 Task: Create a due date automation trigger when advanced on, on the wednesday of the week a card is due add fields with custom field "Resume" set to a date more than 1 days from now at 11:00 AM.
Action: Mouse moved to (1144, 87)
Screenshot: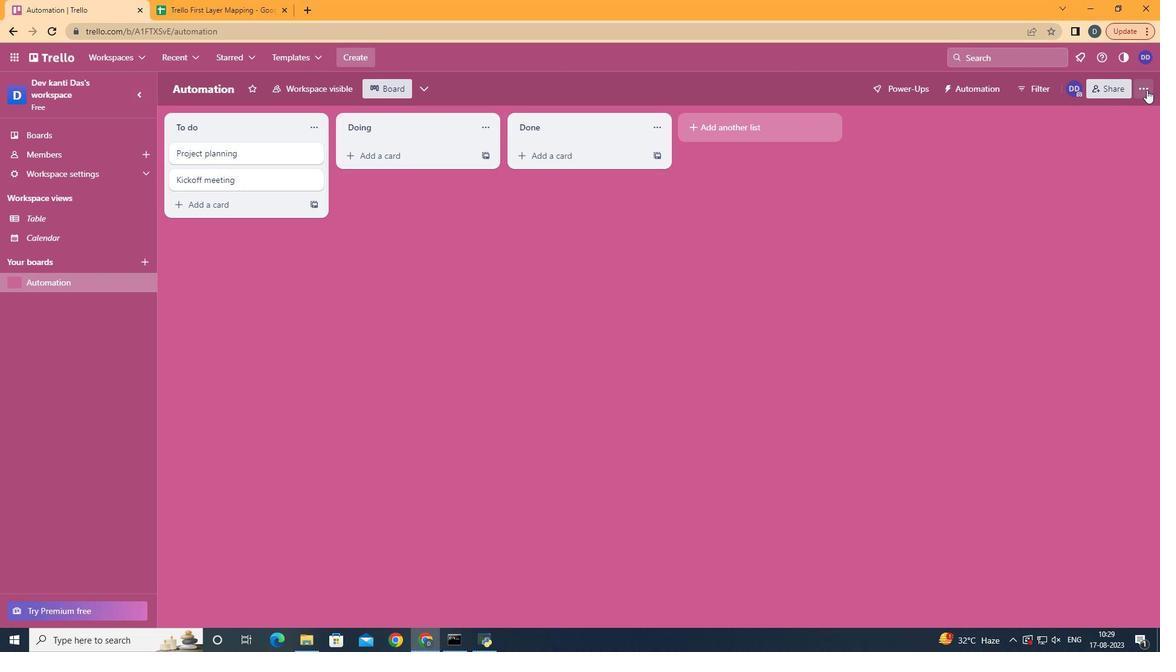 
Action: Mouse pressed left at (1144, 87)
Screenshot: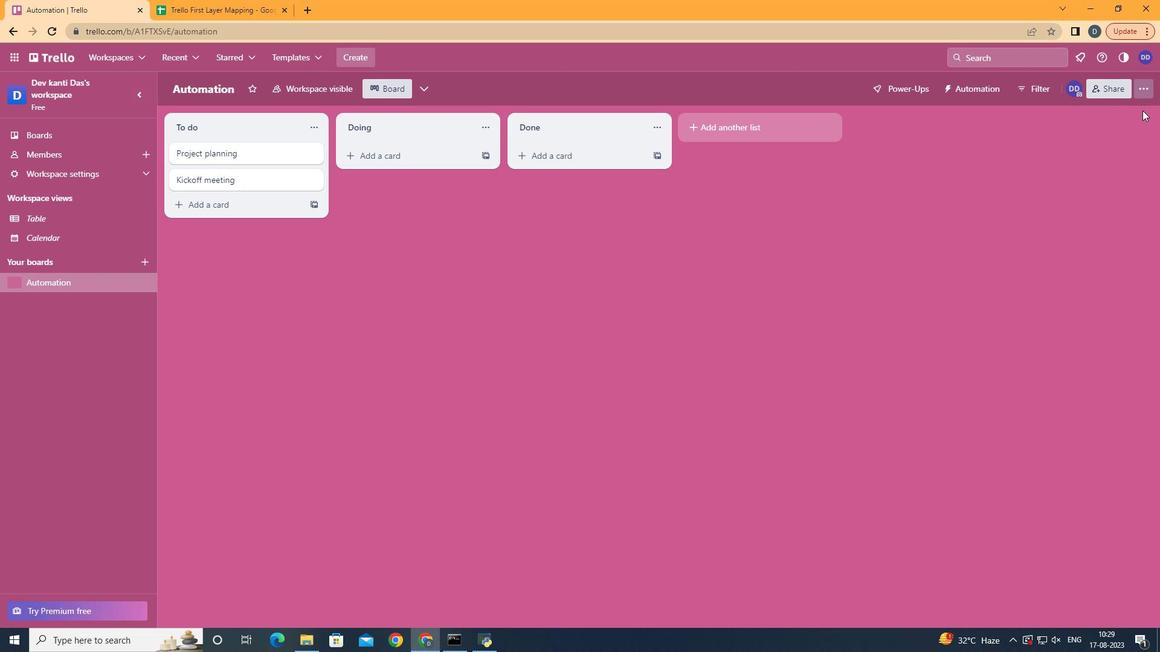 
Action: Mouse moved to (1106, 246)
Screenshot: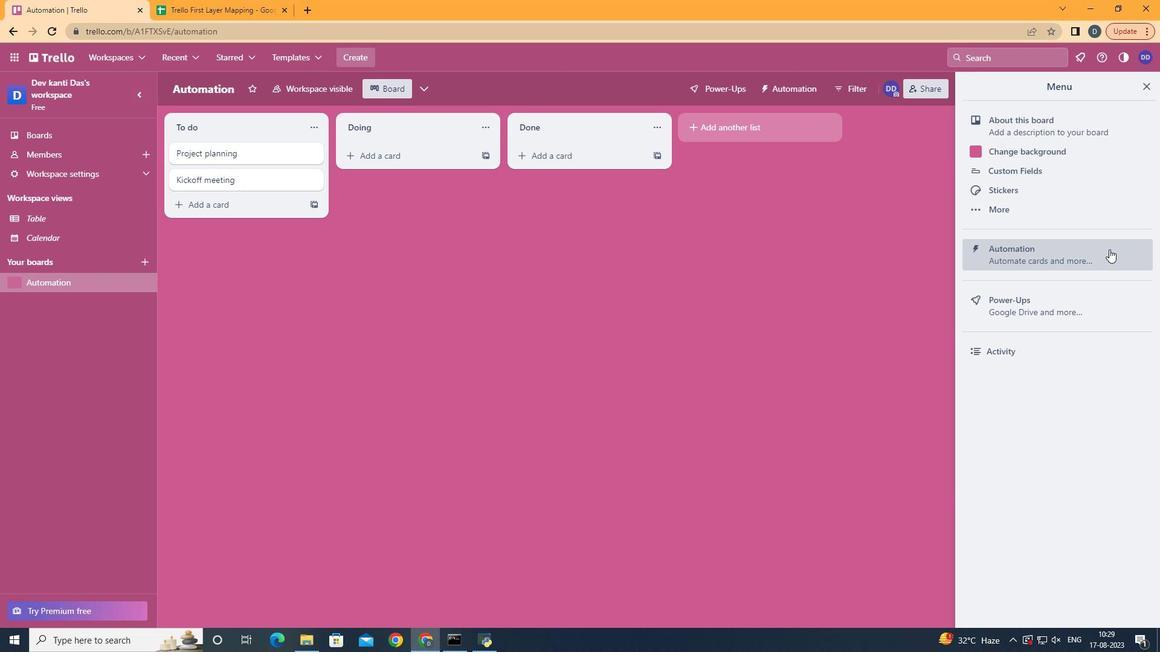 
Action: Mouse pressed left at (1106, 246)
Screenshot: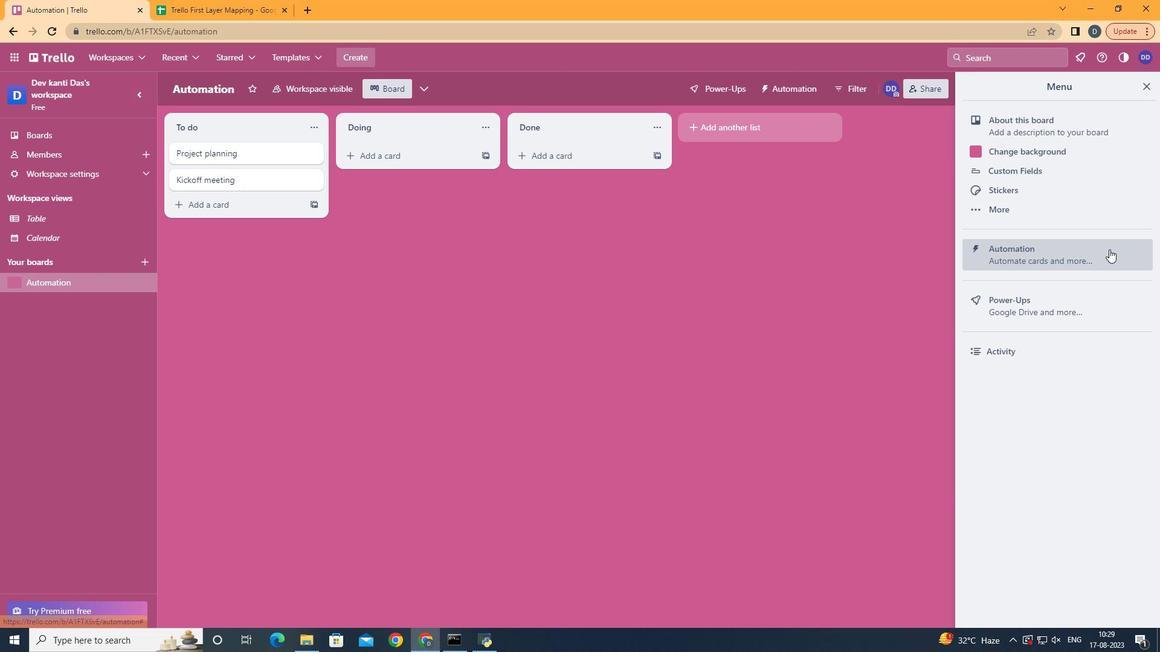 
Action: Mouse moved to (244, 232)
Screenshot: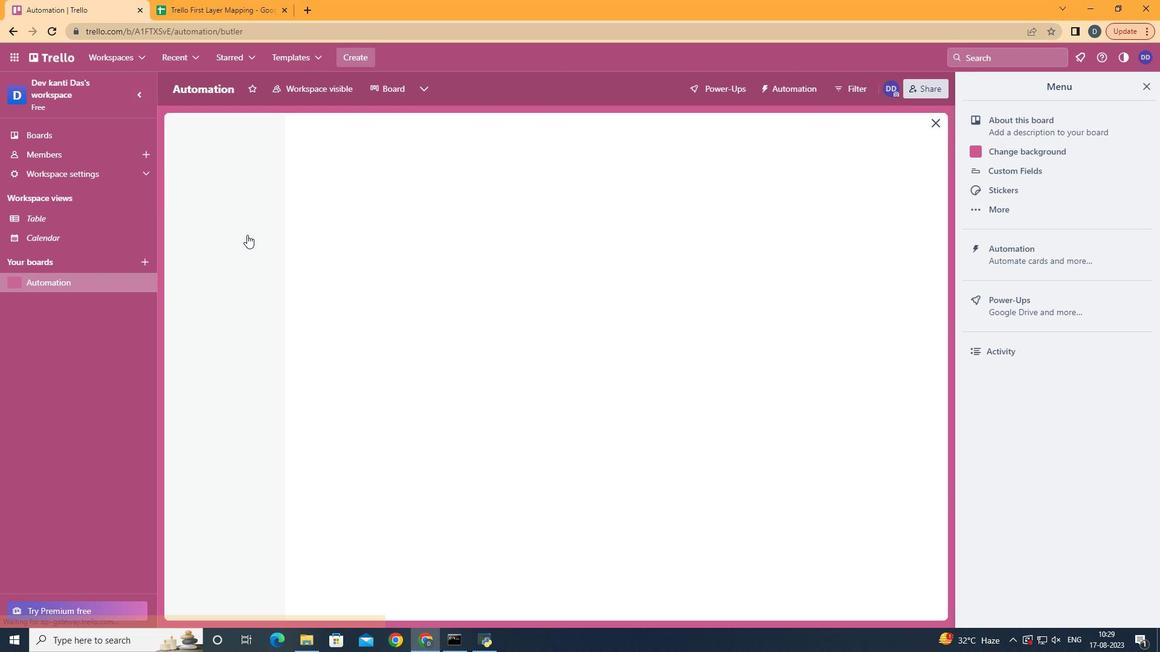 
Action: Mouse pressed left at (244, 232)
Screenshot: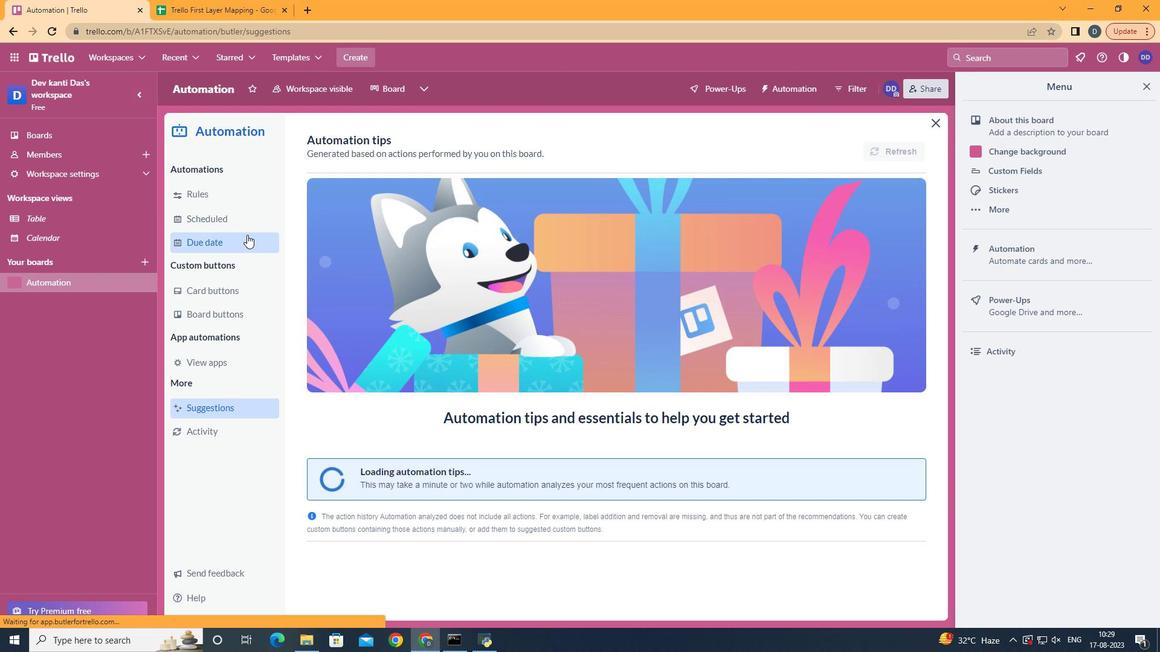 
Action: Mouse moved to (835, 139)
Screenshot: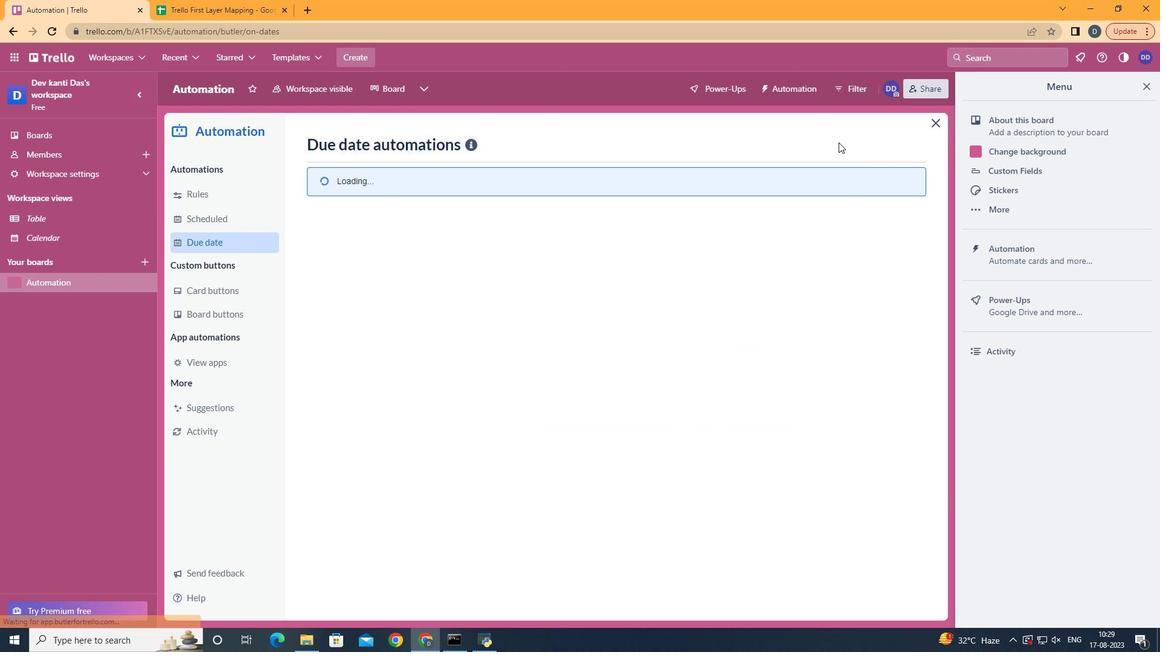 
Action: Mouse pressed left at (835, 139)
Screenshot: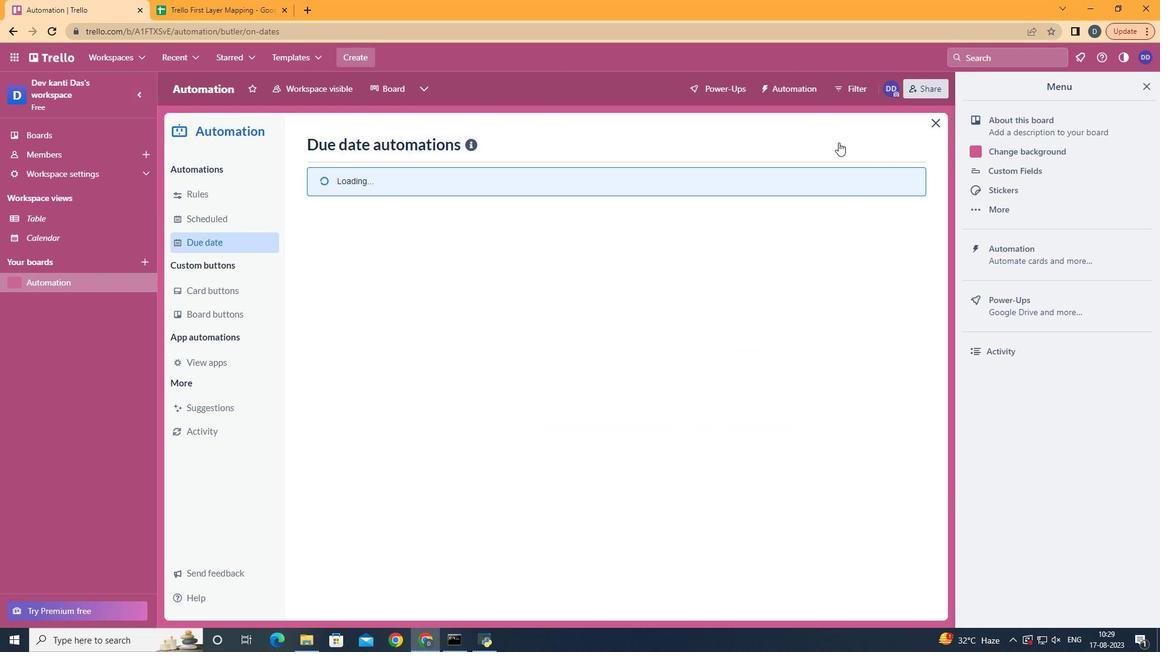 
Action: Mouse pressed left at (835, 139)
Screenshot: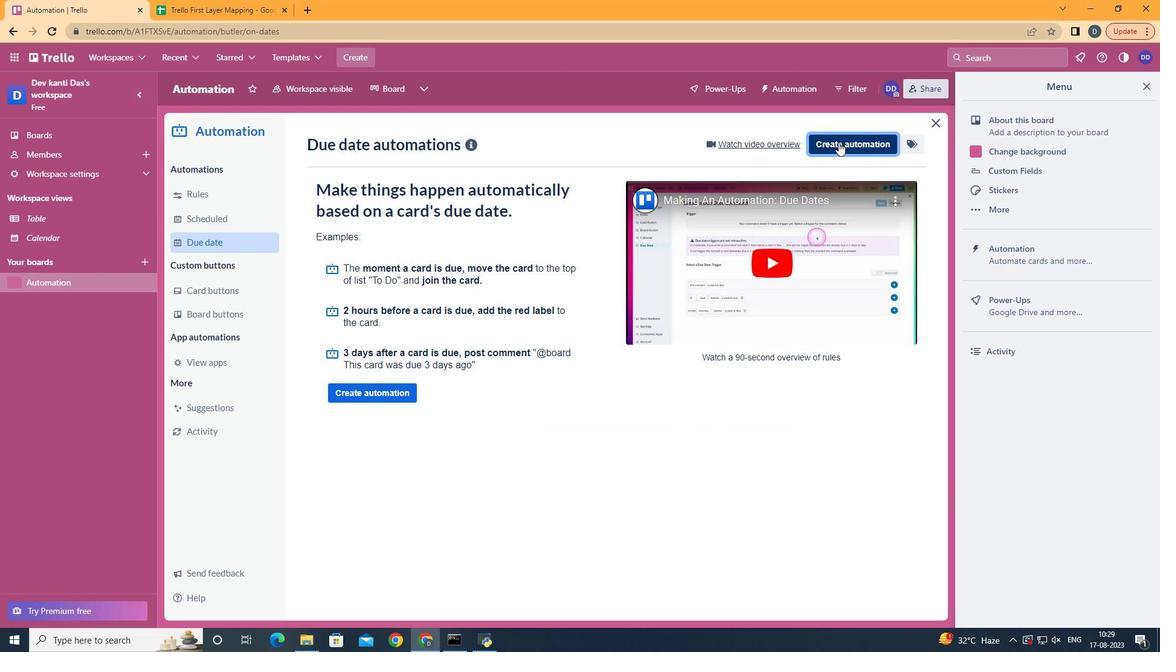 
Action: Mouse moved to (630, 258)
Screenshot: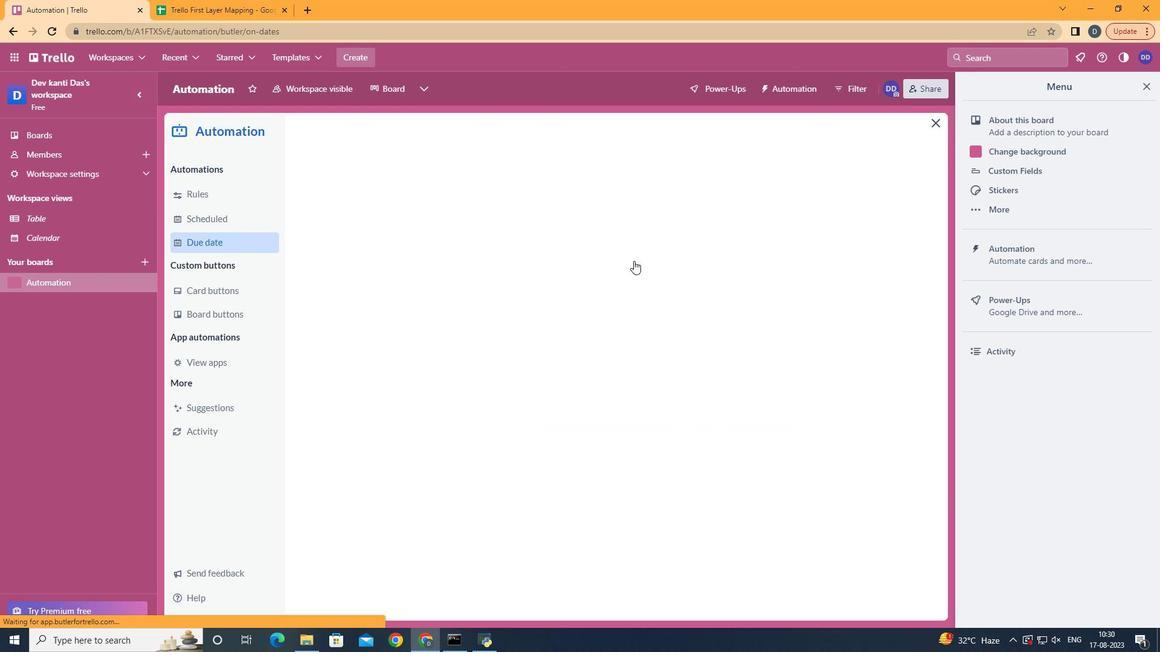 
Action: Mouse pressed left at (630, 258)
Screenshot: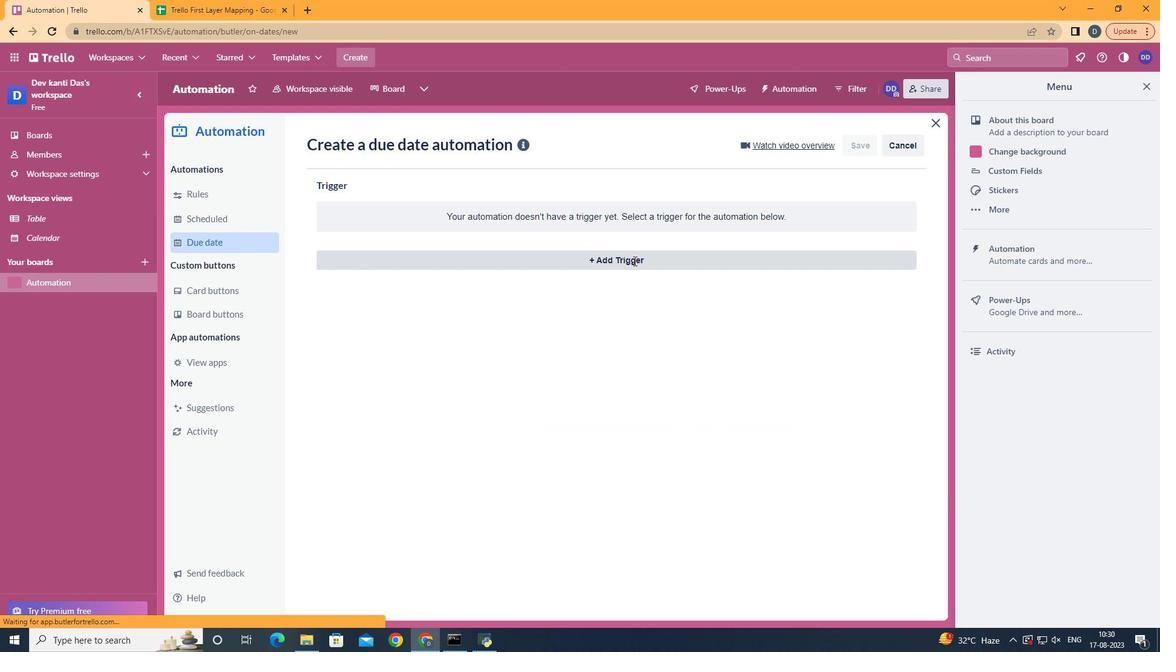 
Action: Mouse moved to (389, 369)
Screenshot: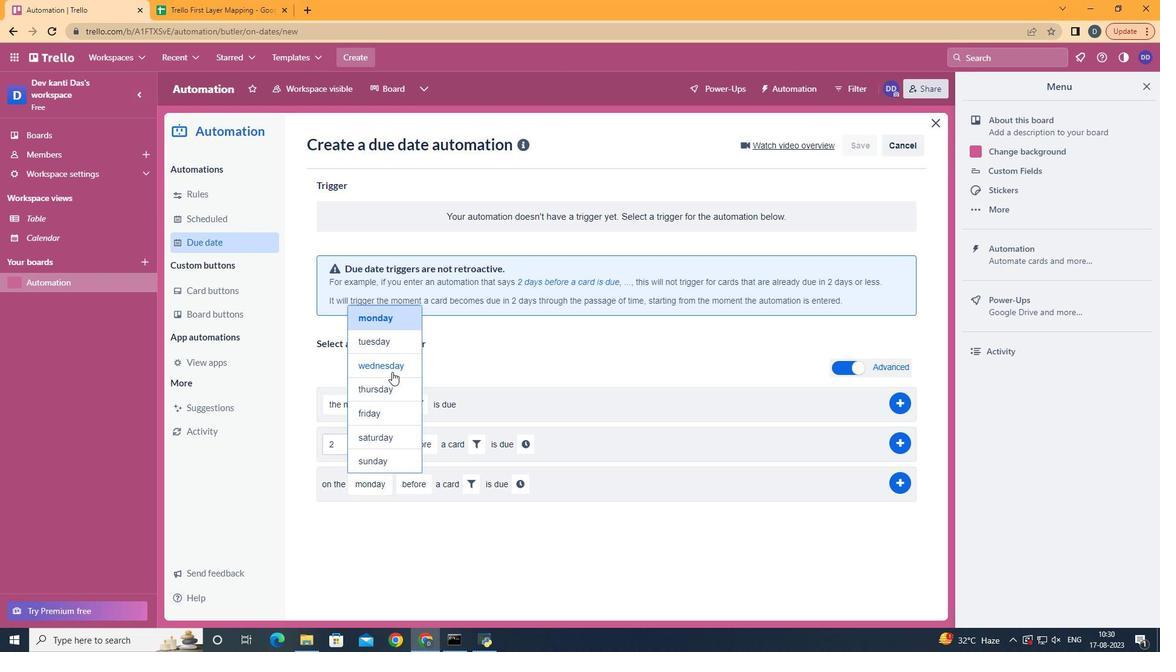 
Action: Mouse pressed left at (389, 369)
Screenshot: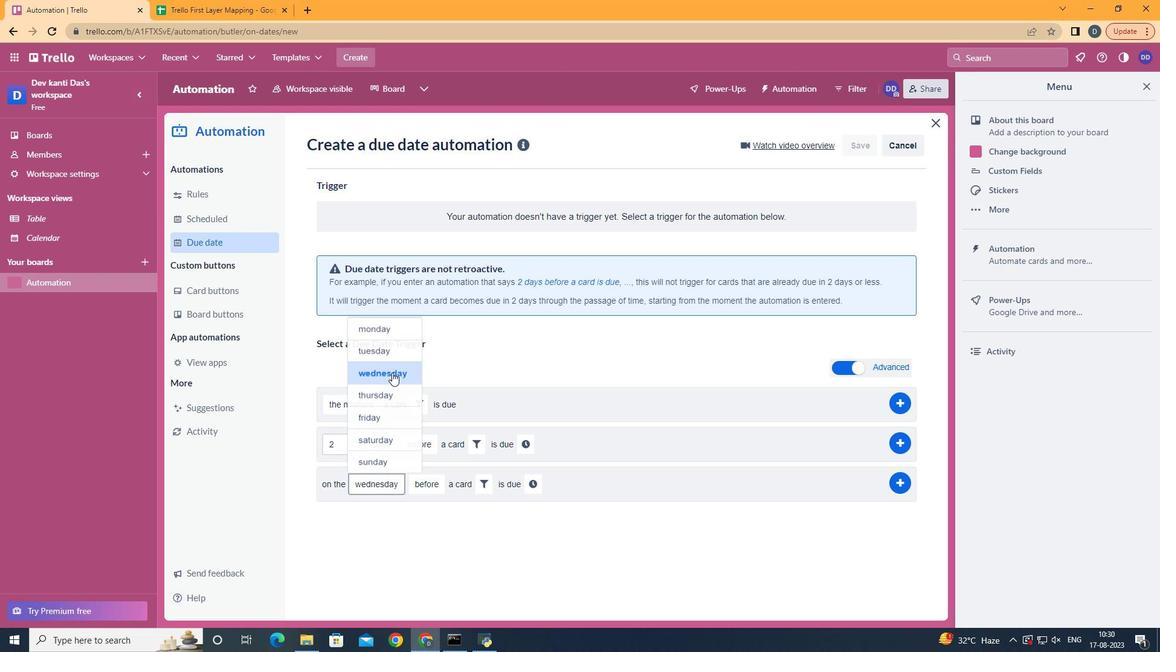 
Action: Mouse moved to (438, 549)
Screenshot: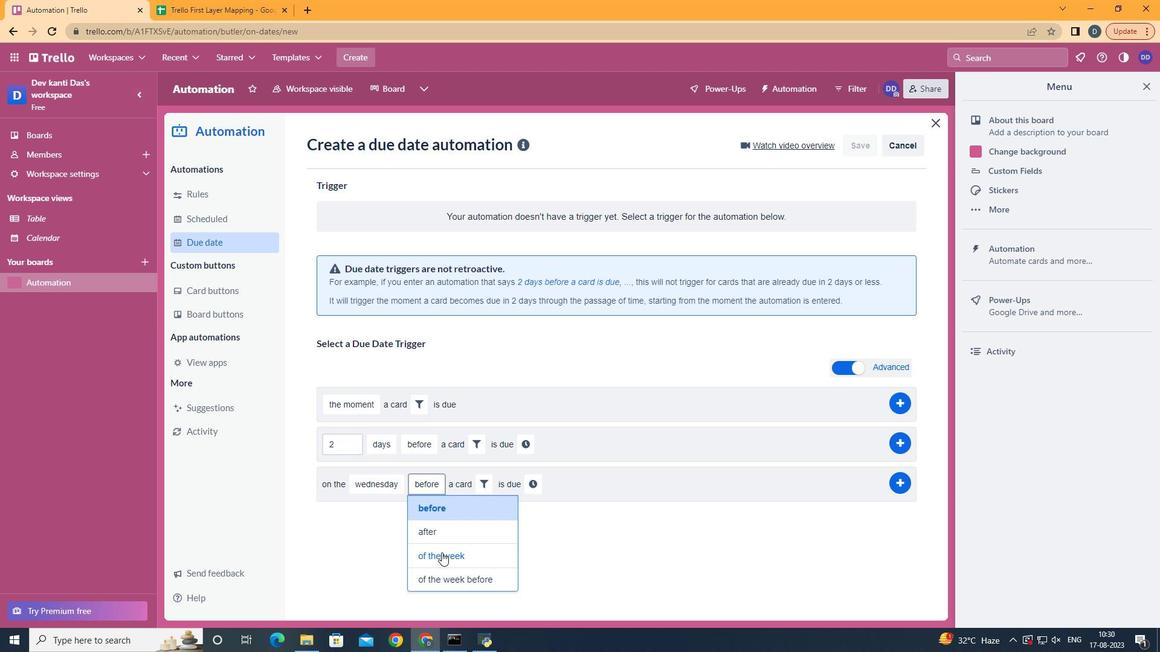 
Action: Mouse pressed left at (438, 549)
Screenshot: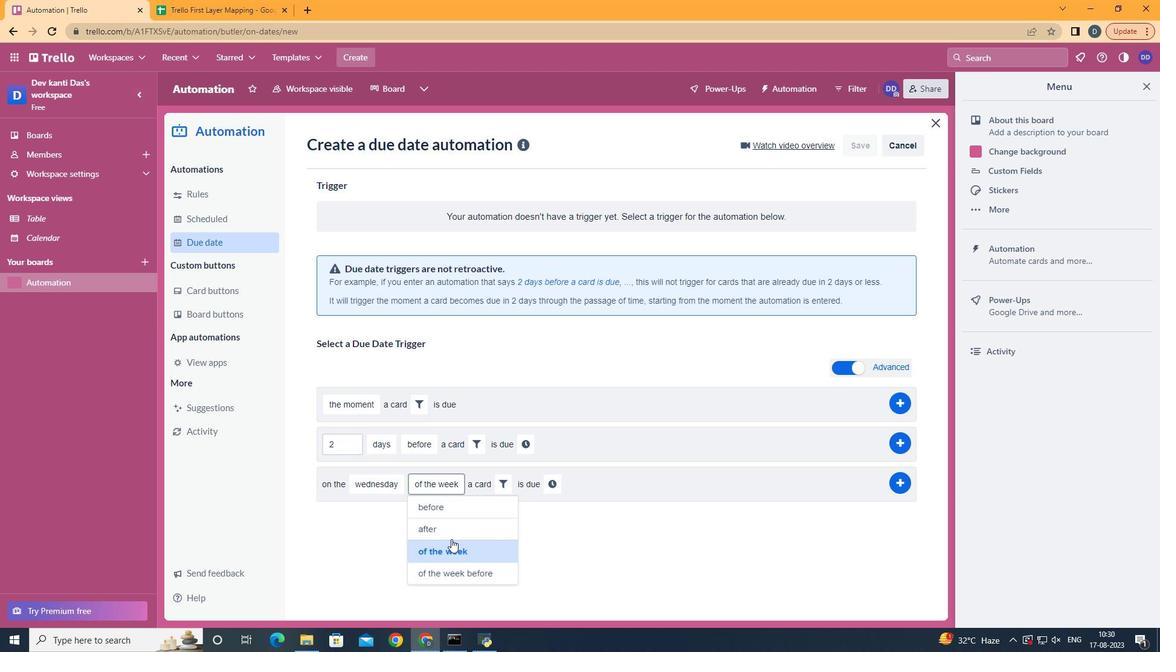 
Action: Mouse moved to (503, 471)
Screenshot: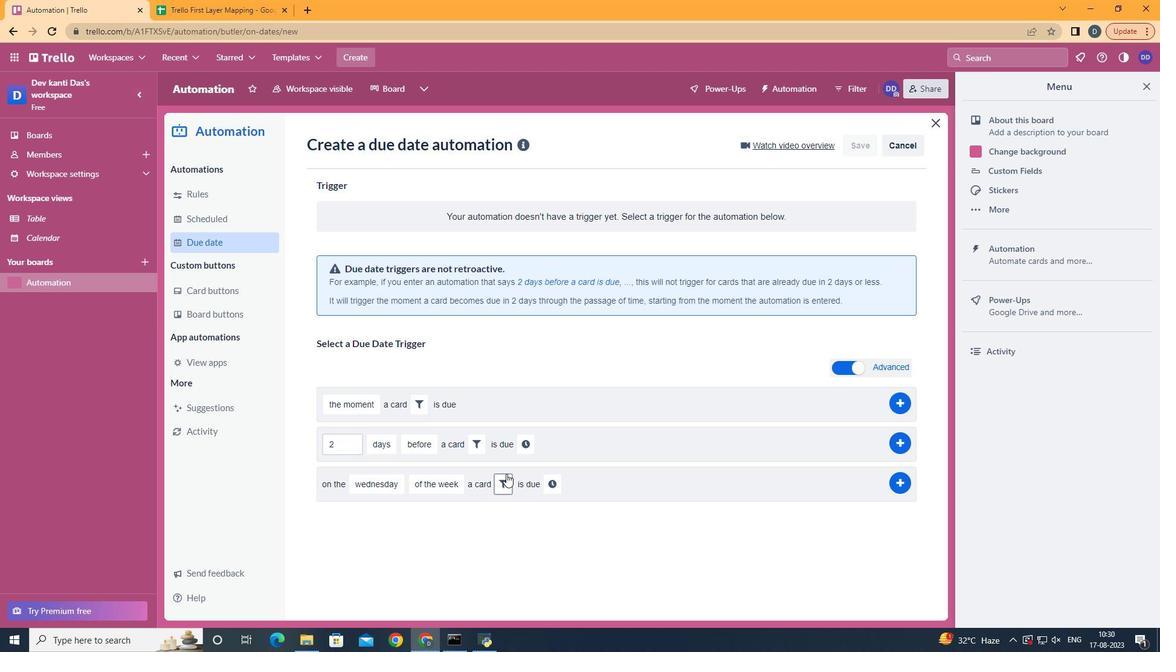 
Action: Mouse pressed left at (503, 471)
Screenshot: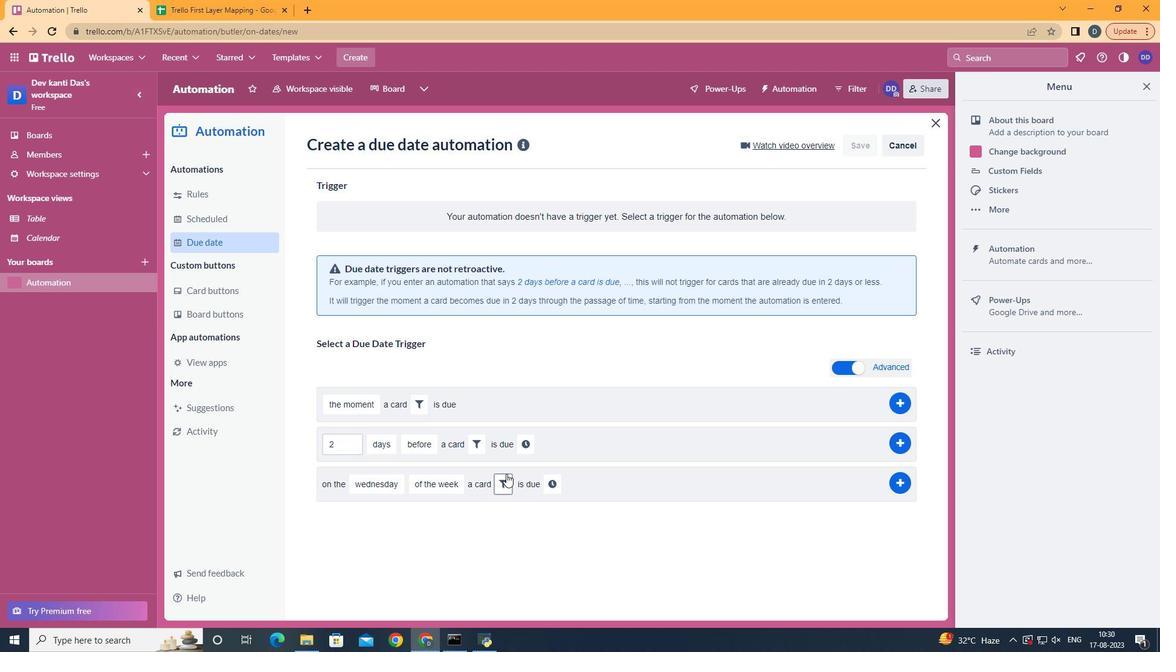 
Action: Mouse moved to (693, 523)
Screenshot: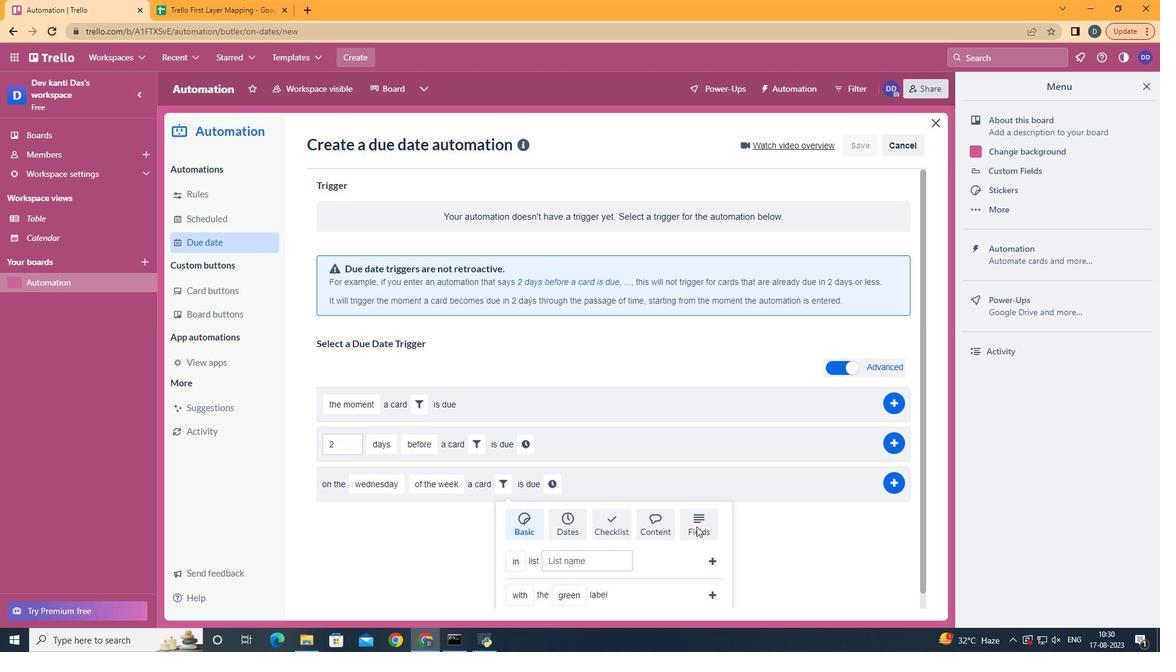 
Action: Mouse pressed left at (693, 523)
Screenshot: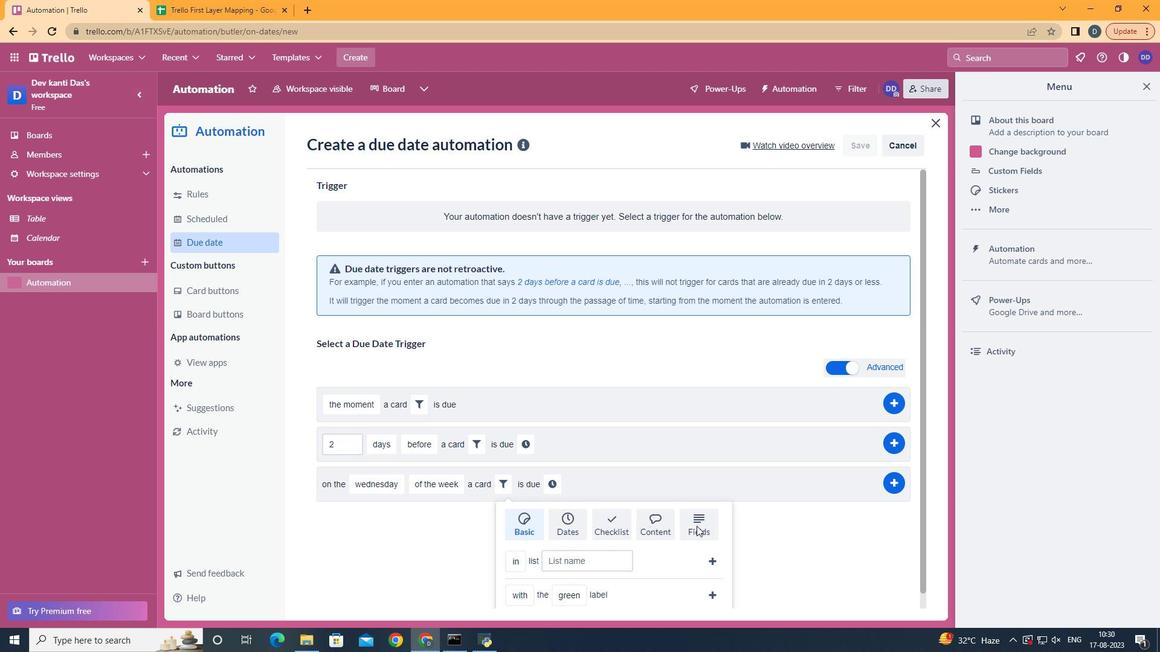 
Action: Mouse moved to (716, 505)
Screenshot: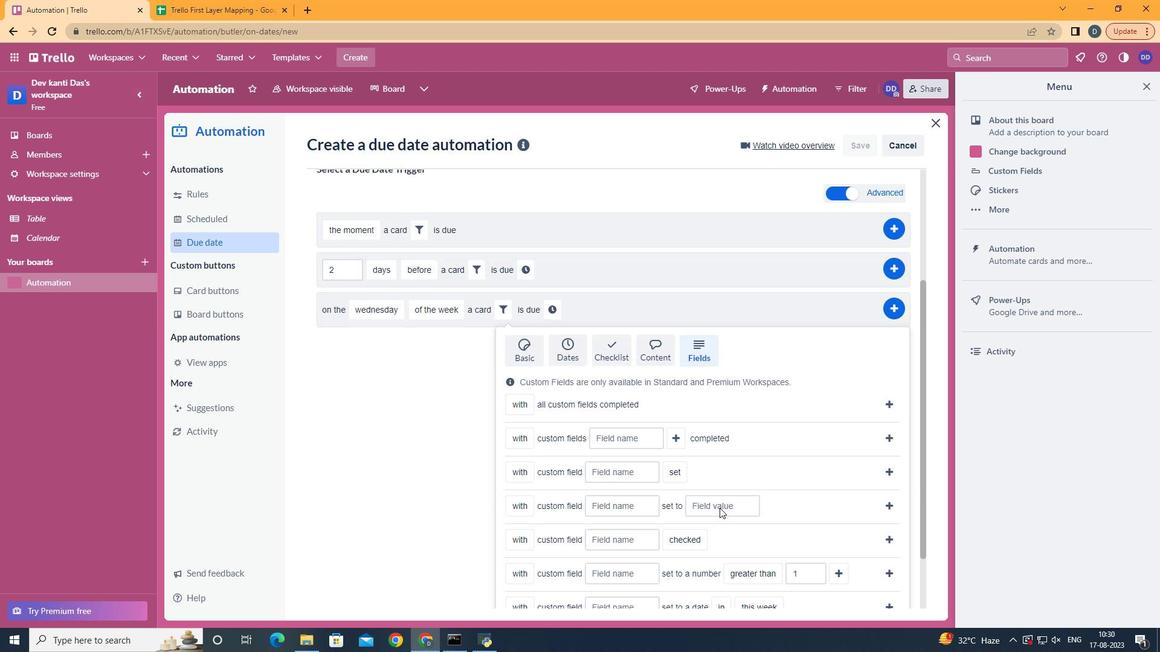 
Action: Mouse scrolled (716, 504) with delta (0, 0)
Screenshot: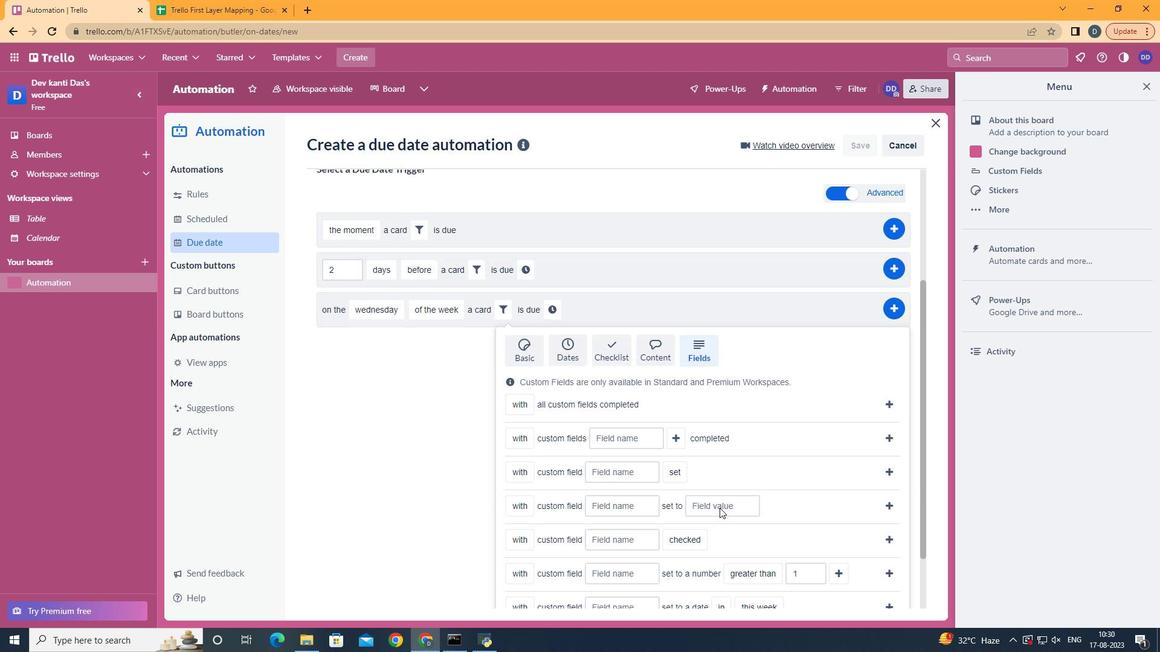 
Action: Mouse scrolled (716, 504) with delta (0, 0)
Screenshot: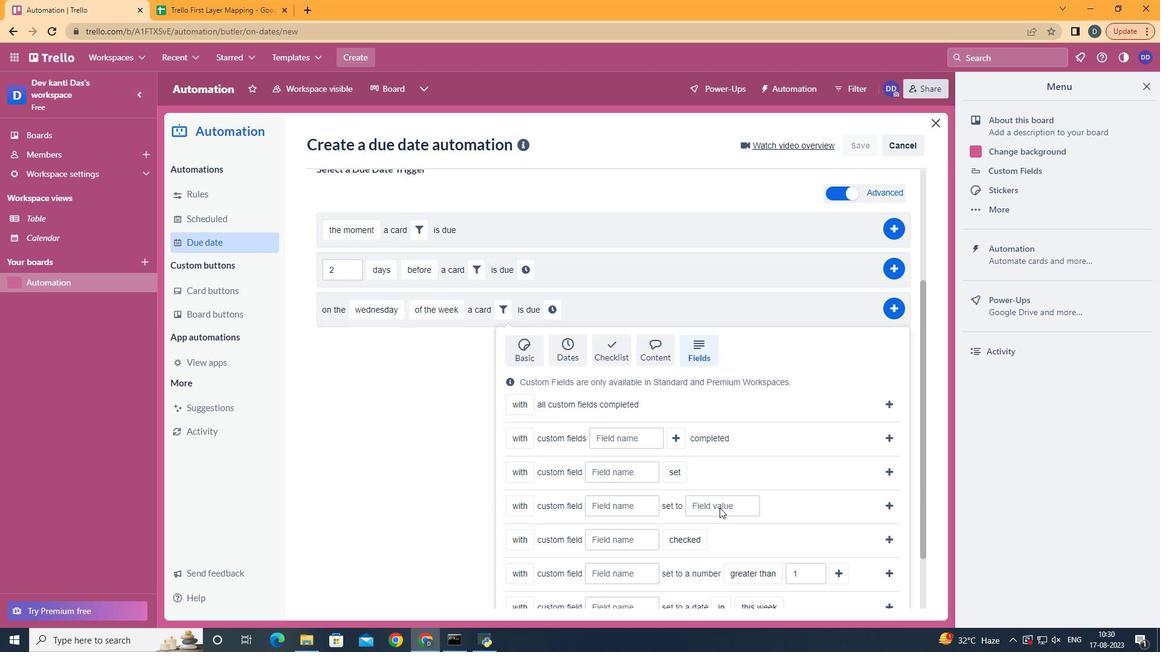
Action: Mouse scrolled (716, 504) with delta (0, 0)
Screenshot: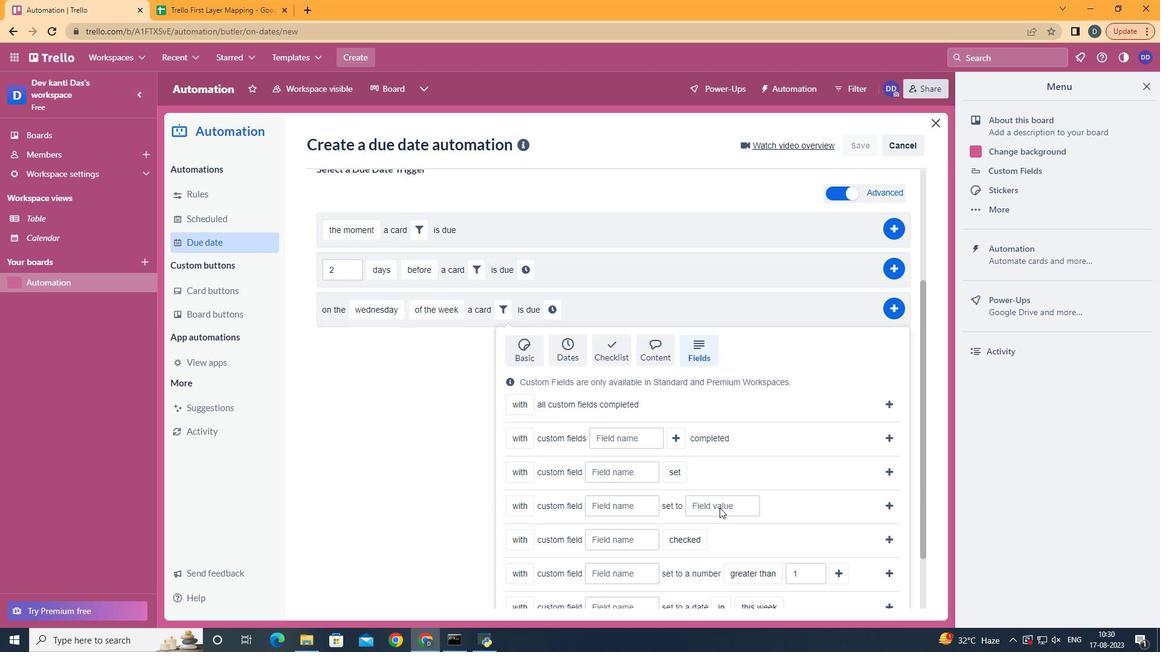 
Action: Mouse scrolled (716, 504) with delta (0, 0)
Screenshot: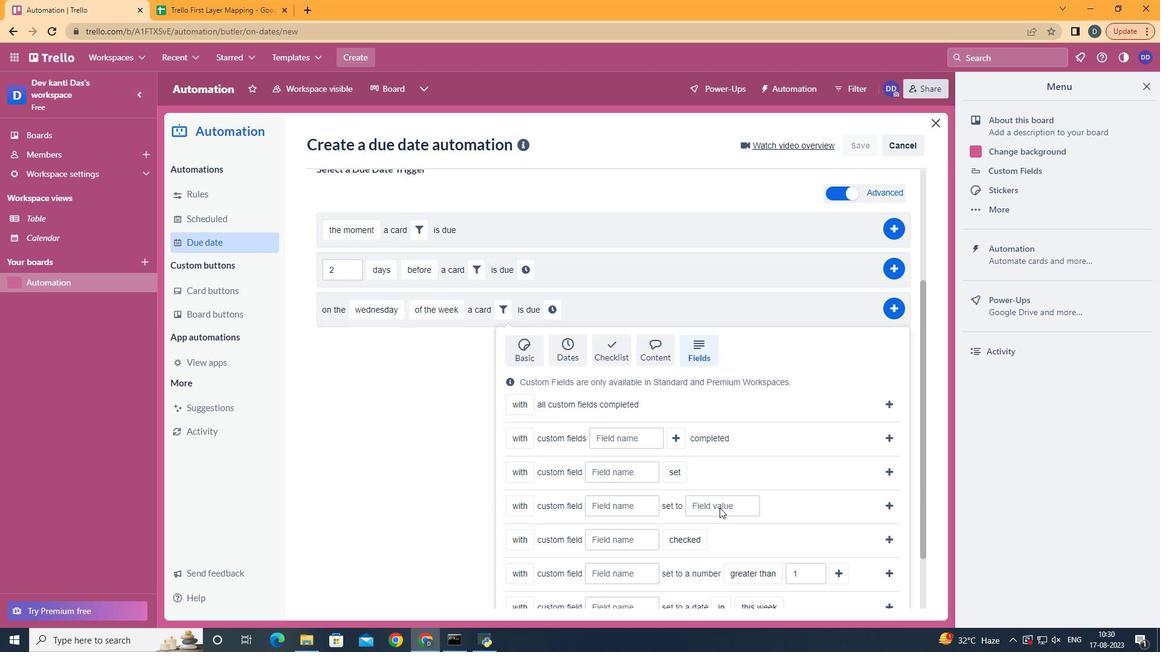 
Action: Mouse moved to (611, 566)
Screenshot: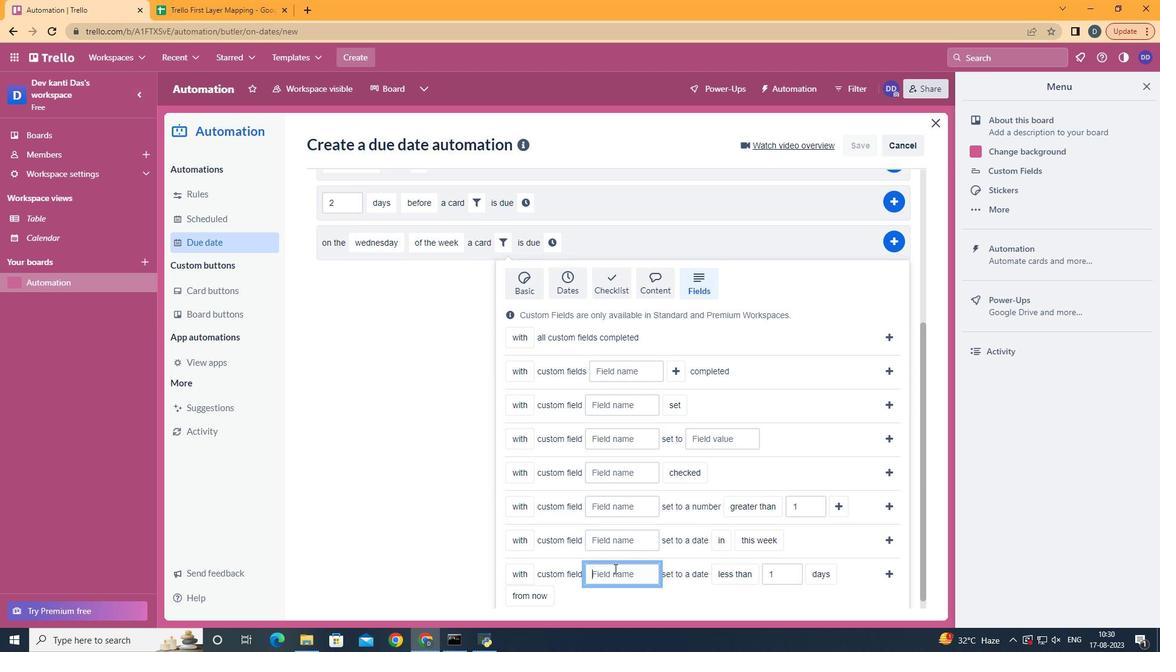
Action: Mouse pressed left at (611, 566)
Screenshot: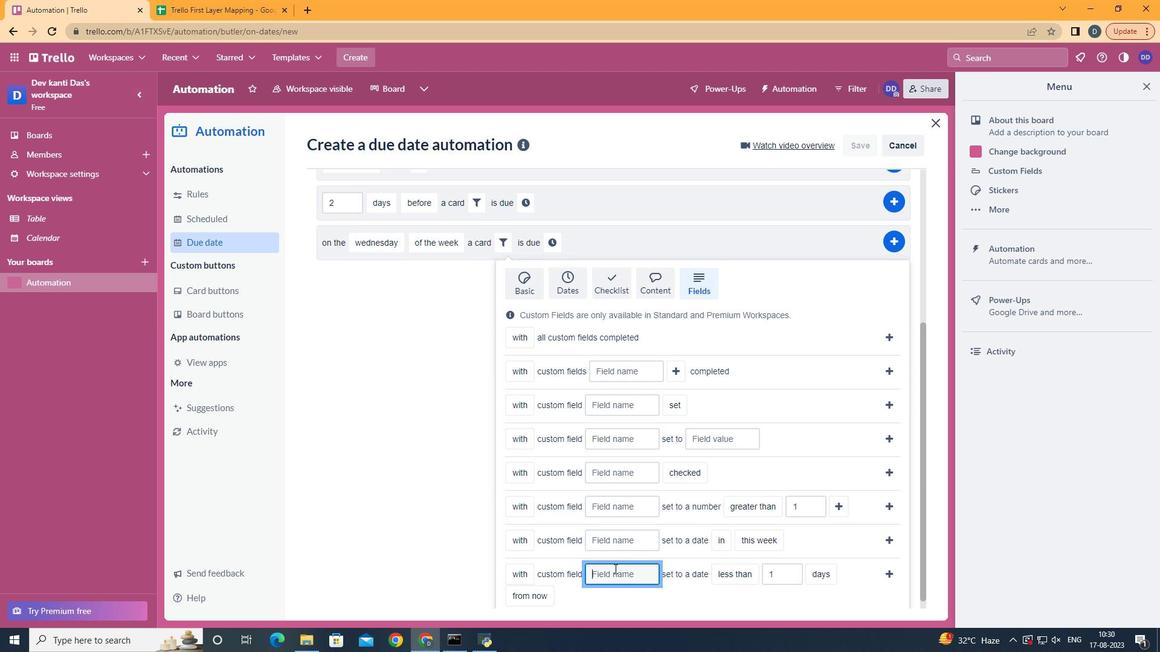 
Action: Key pressed <Key.shift>Resume
Screenshot: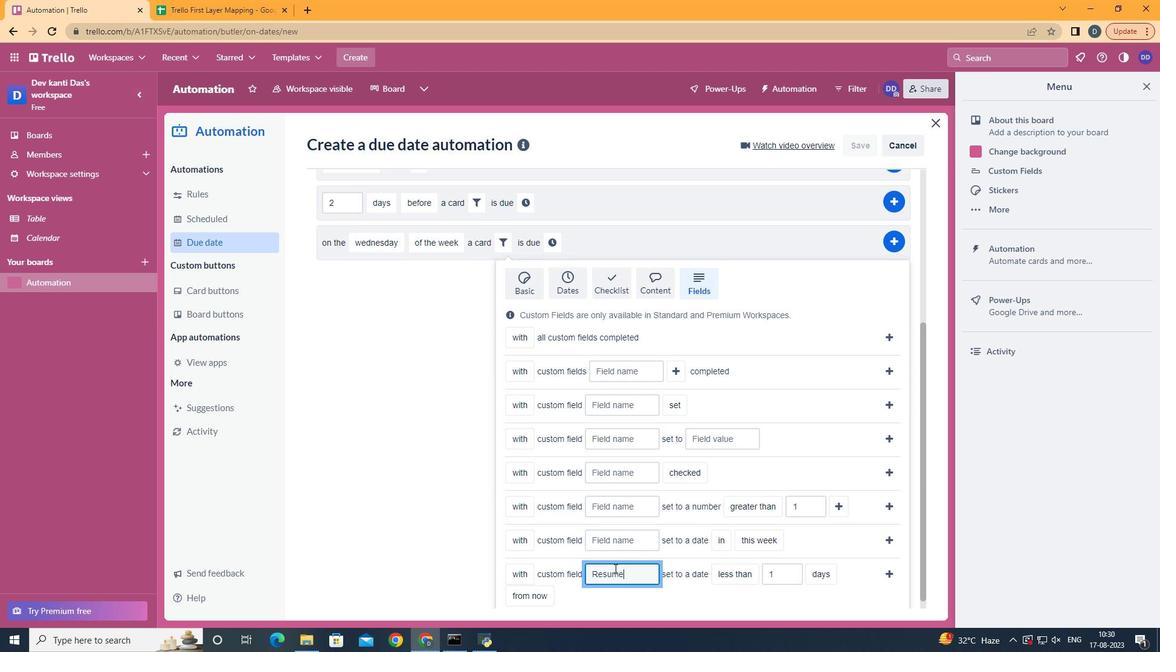
Action: Mouse moved to (748, 519)
Screenshot: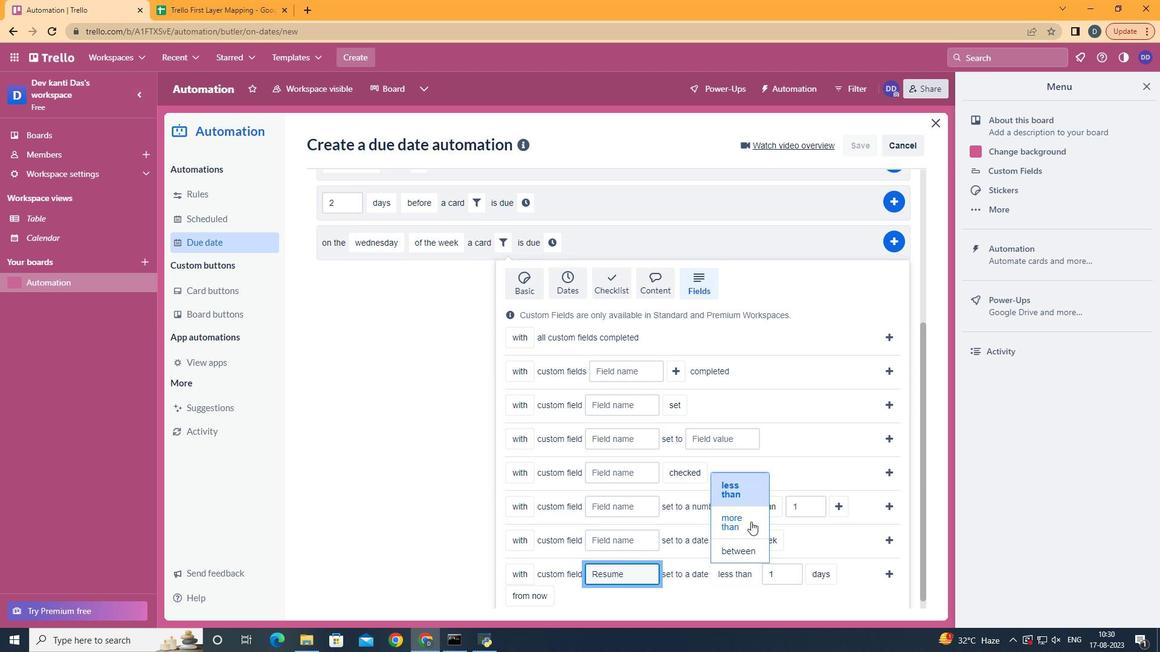 
Action: Mouse pressed left at (748, 519)
Screenshot: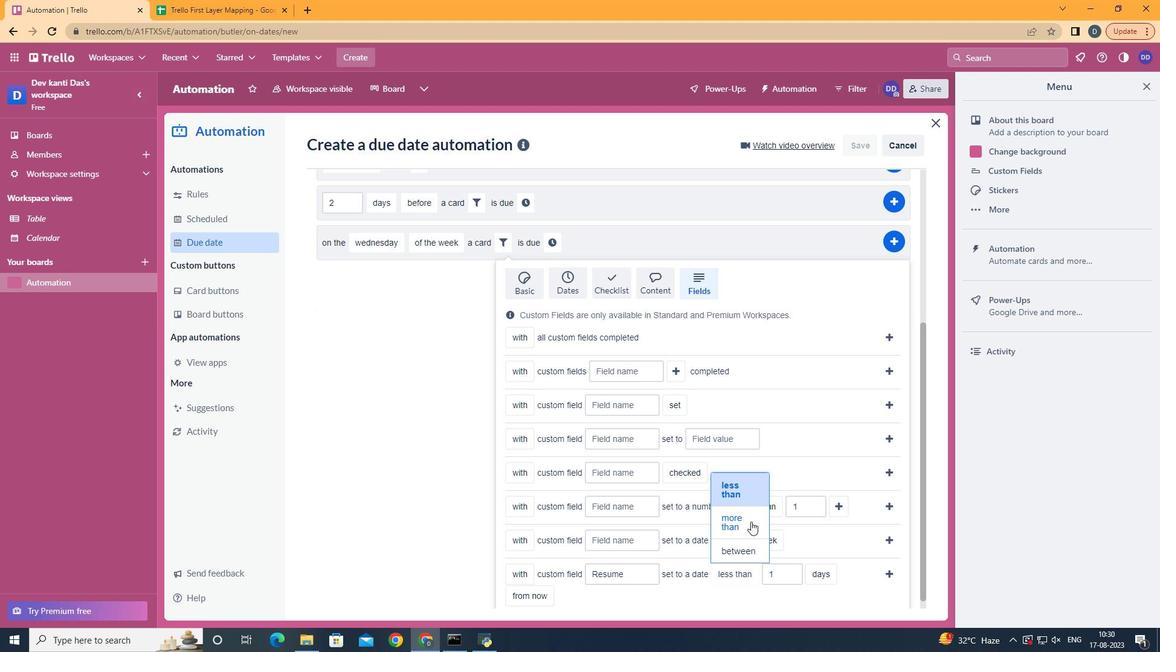 
Action: Mouse moved to (888, 574)
Screenshot: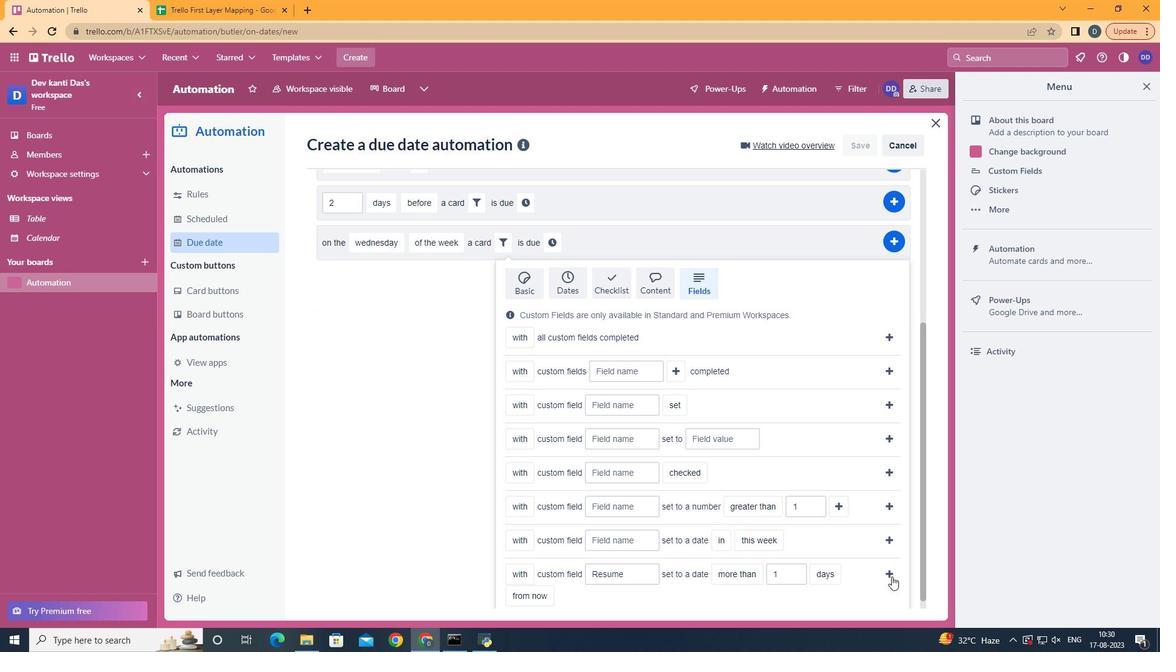 
Action: Mouse pressed left at (888, 574)
Screenshot: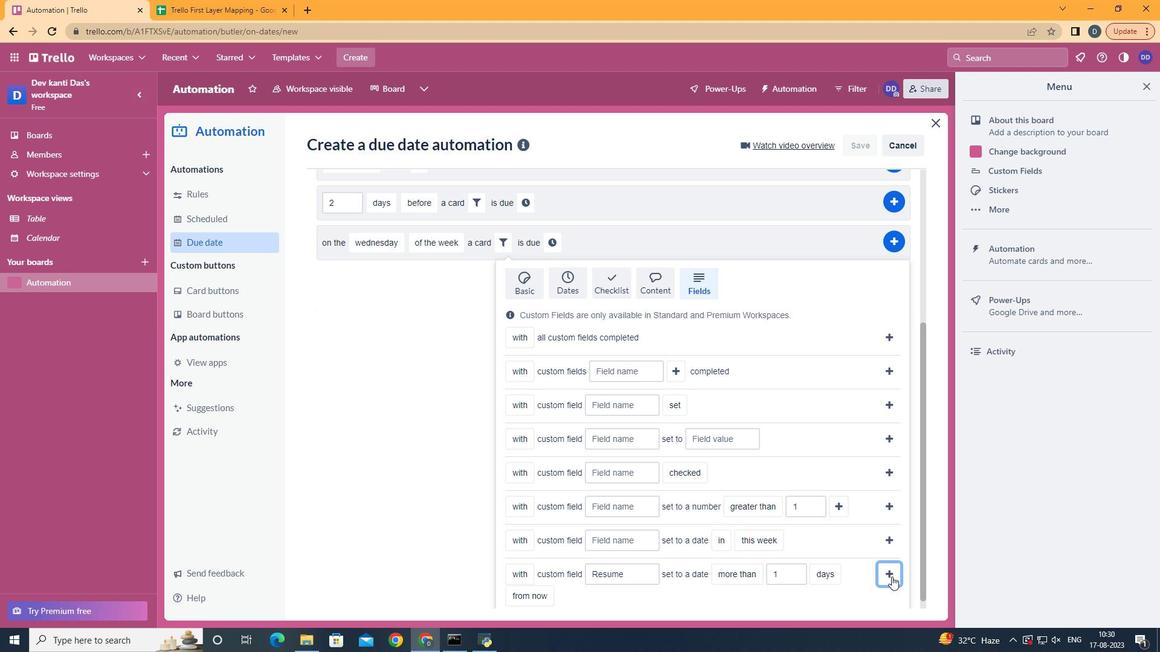 
Action: Mouse moved to (837, 475)
Screenshot: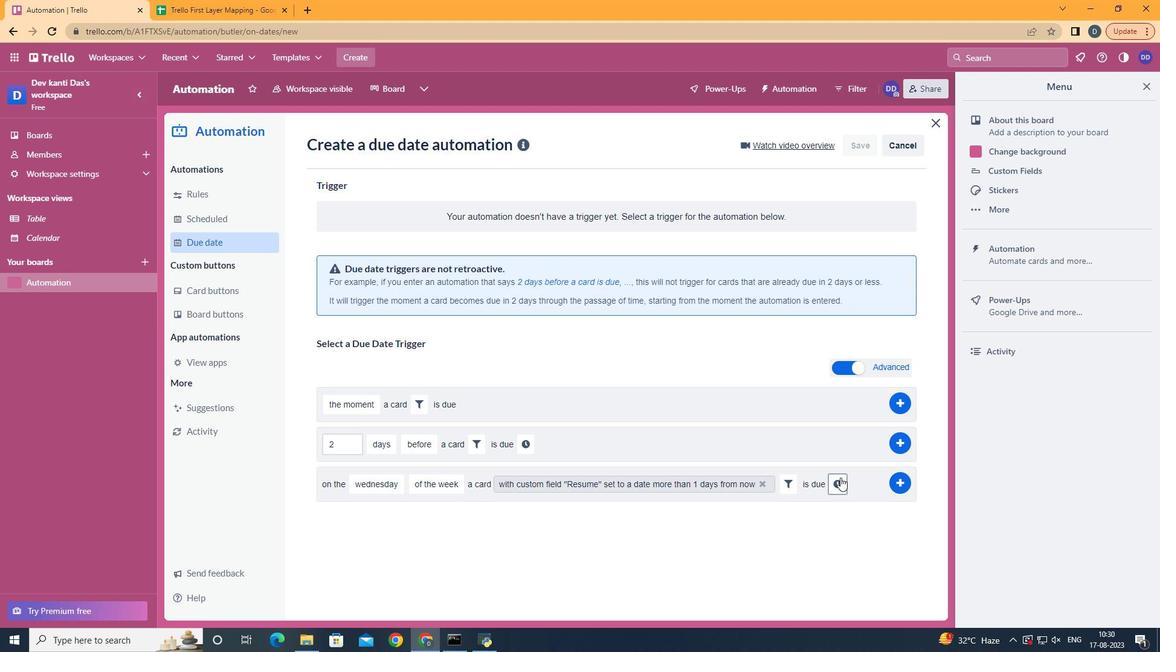
Action: Mouse pressed left at (837, 475)
Screenshot: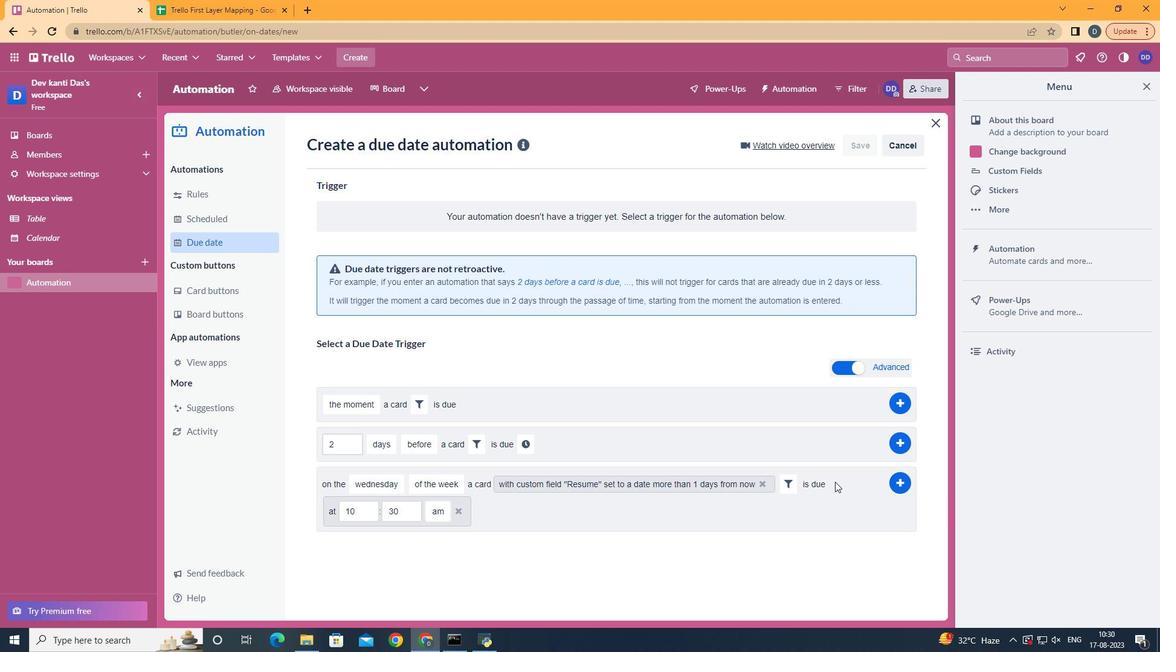 
Action: Mouse moved to (375, 505)
Screenshot: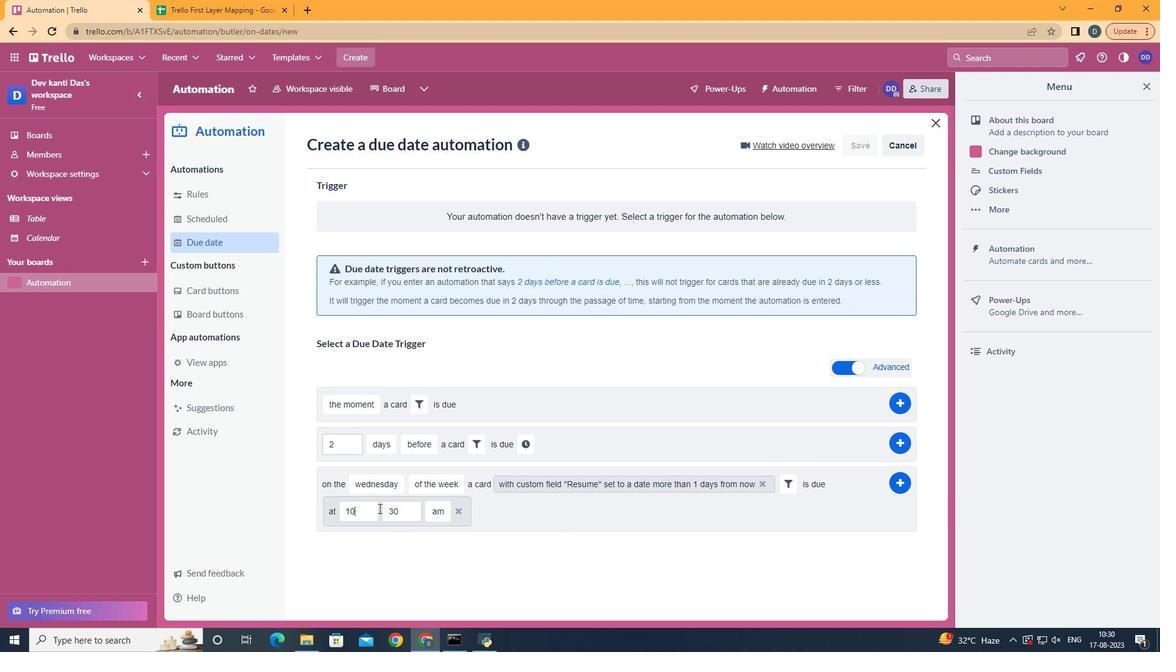 
Action: Mouse pressed left at (375, 505)
Screenshot: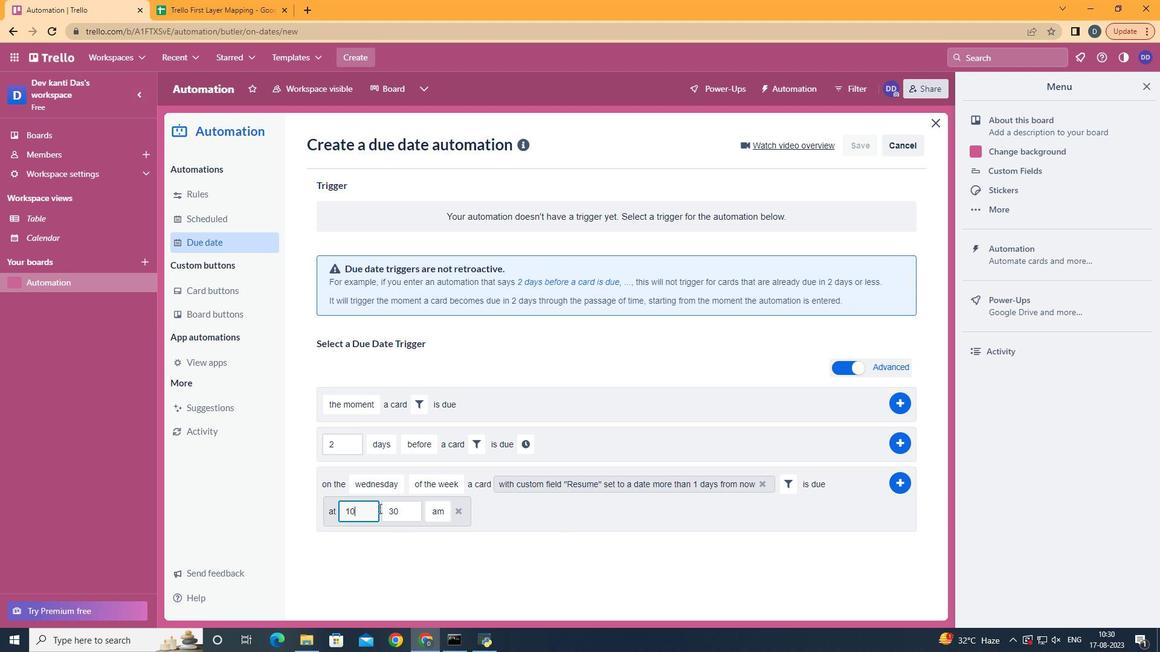 
Action: Mouse moved to (371, 507)
Screenshot: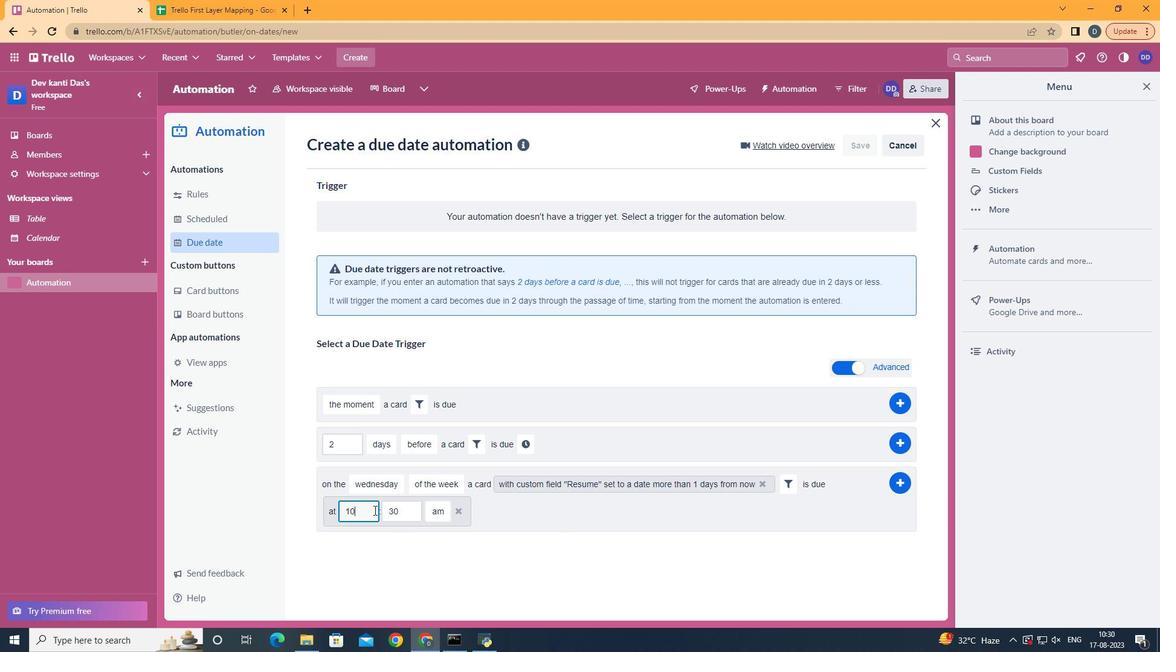 
Action: Key pressed <Key.backspace>1
Screenshot: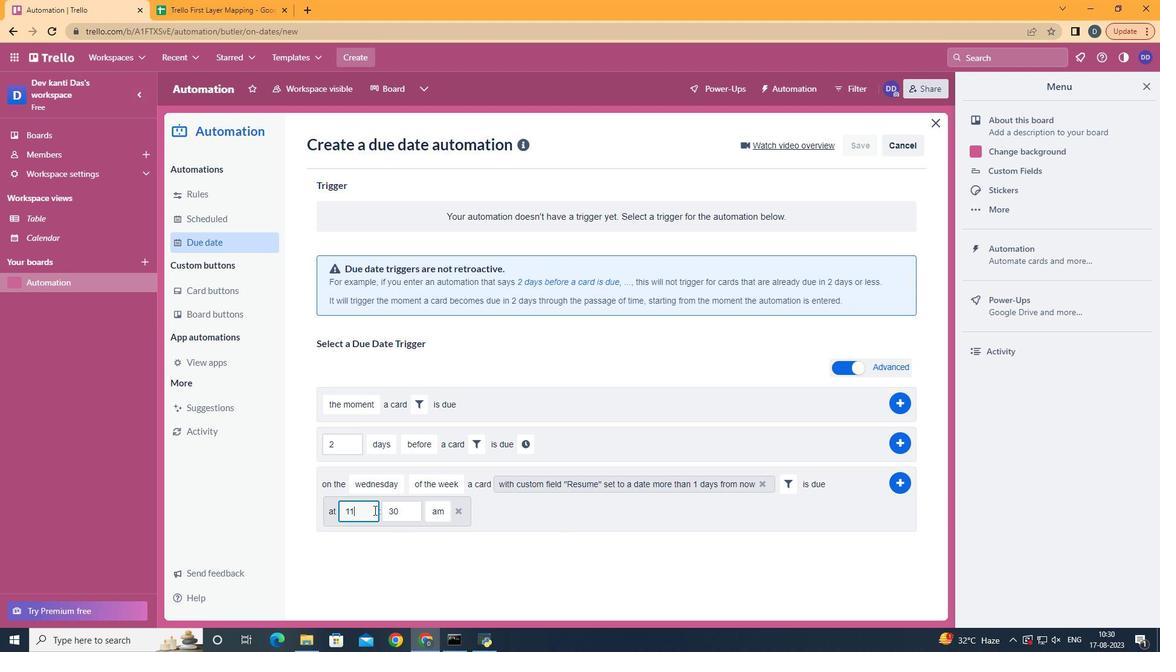 
Action: Mouse moved to (397, 507)
Screenshot: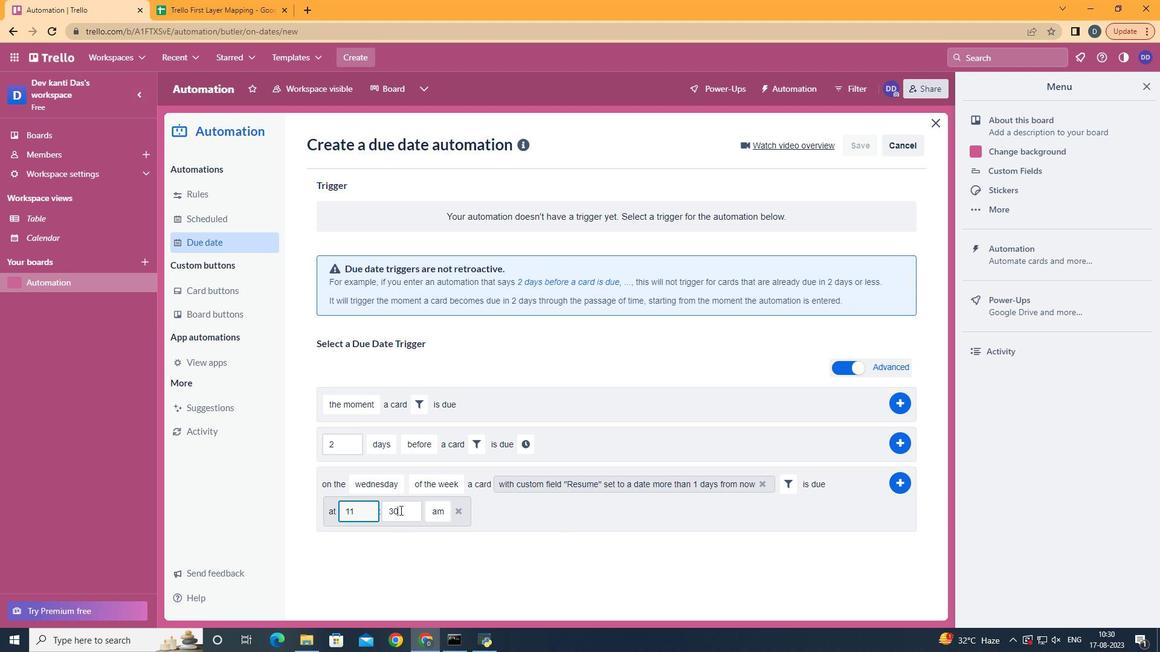 
Action: Mouse pressed left at (397, 507)
Screenshot: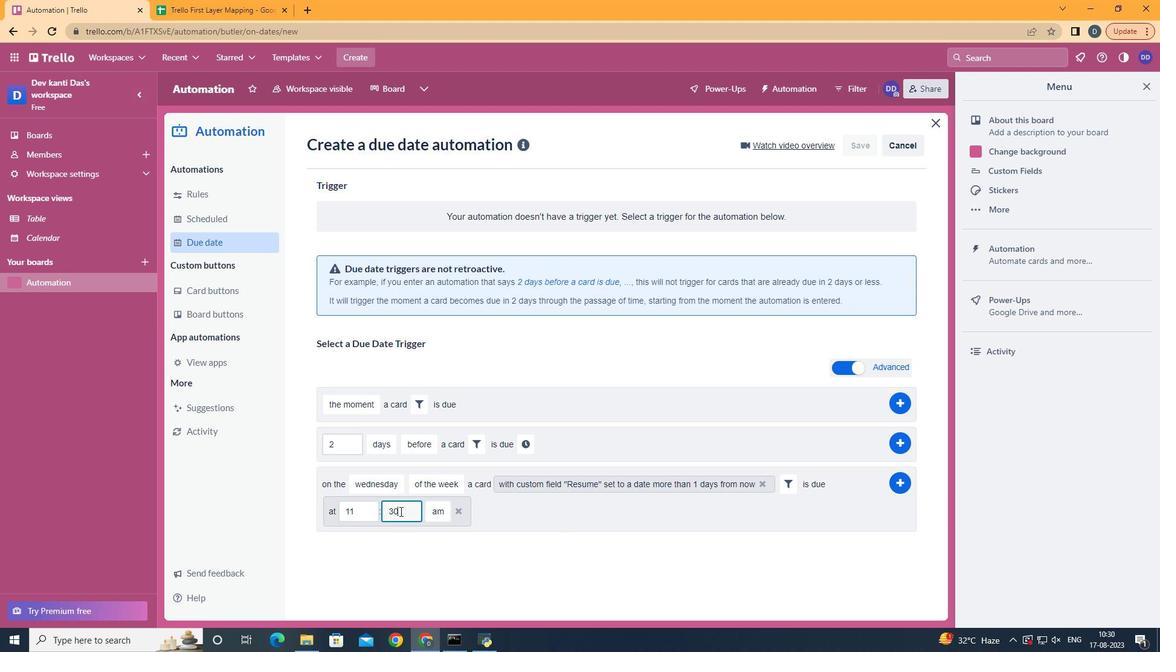 
Action: Mouse moved to (396, 508)
Screenshot: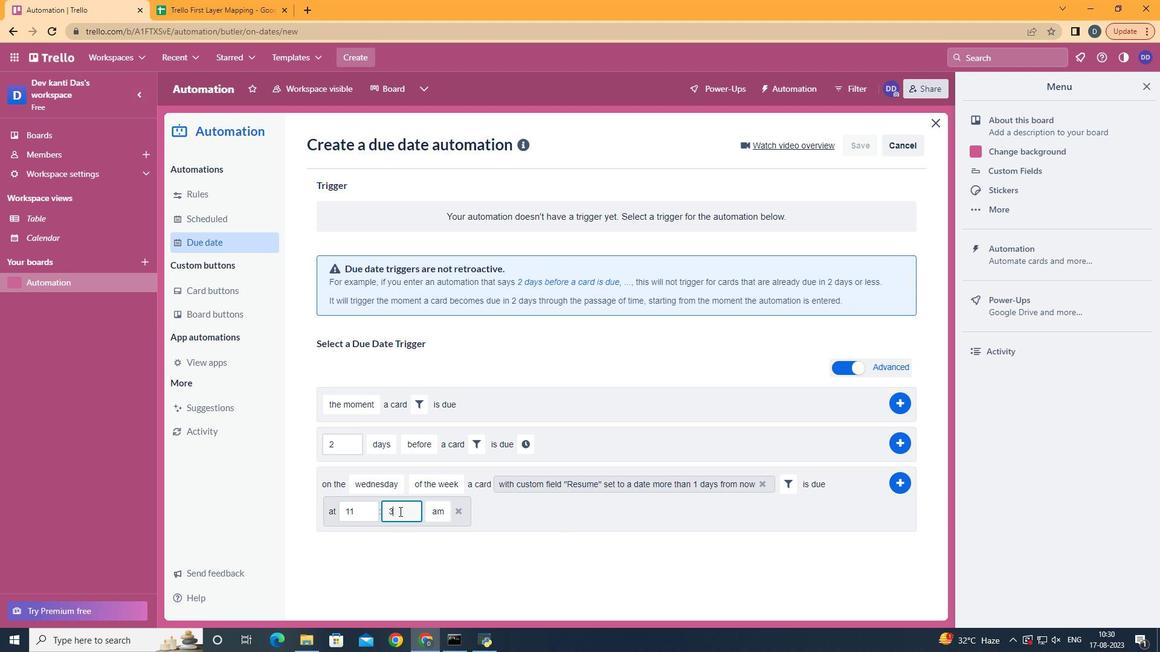 
Action: Key pressed <Key.backspace><Key.backspace>00
Screenshot: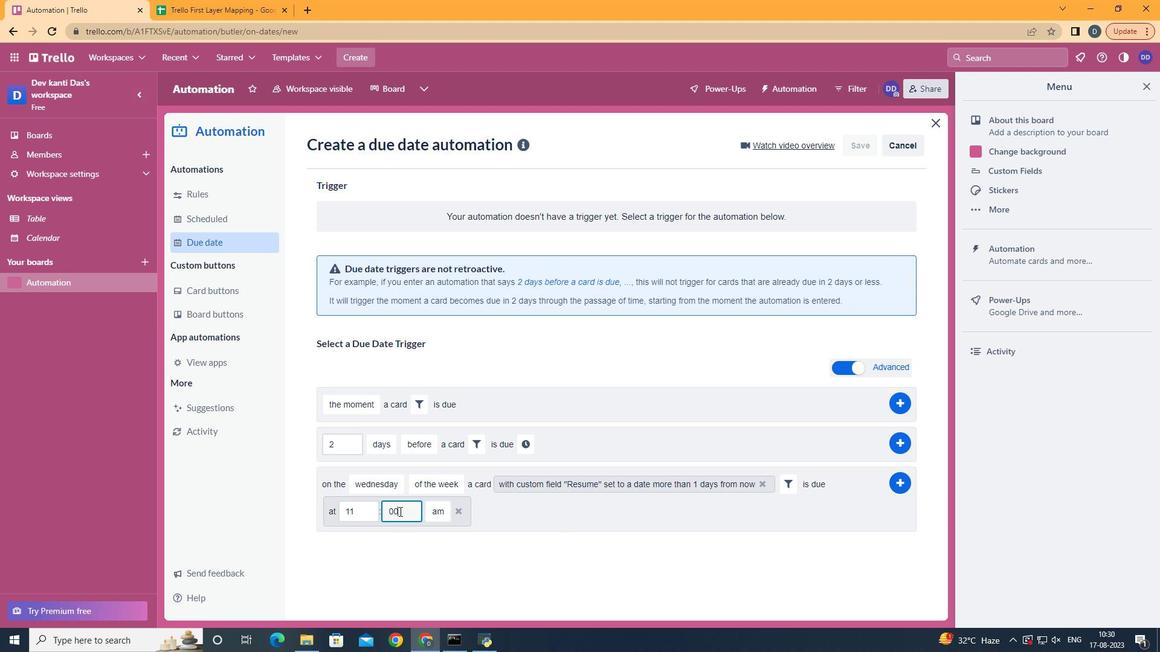 
Action: Mouse moved to (901, 481)
Screenshot: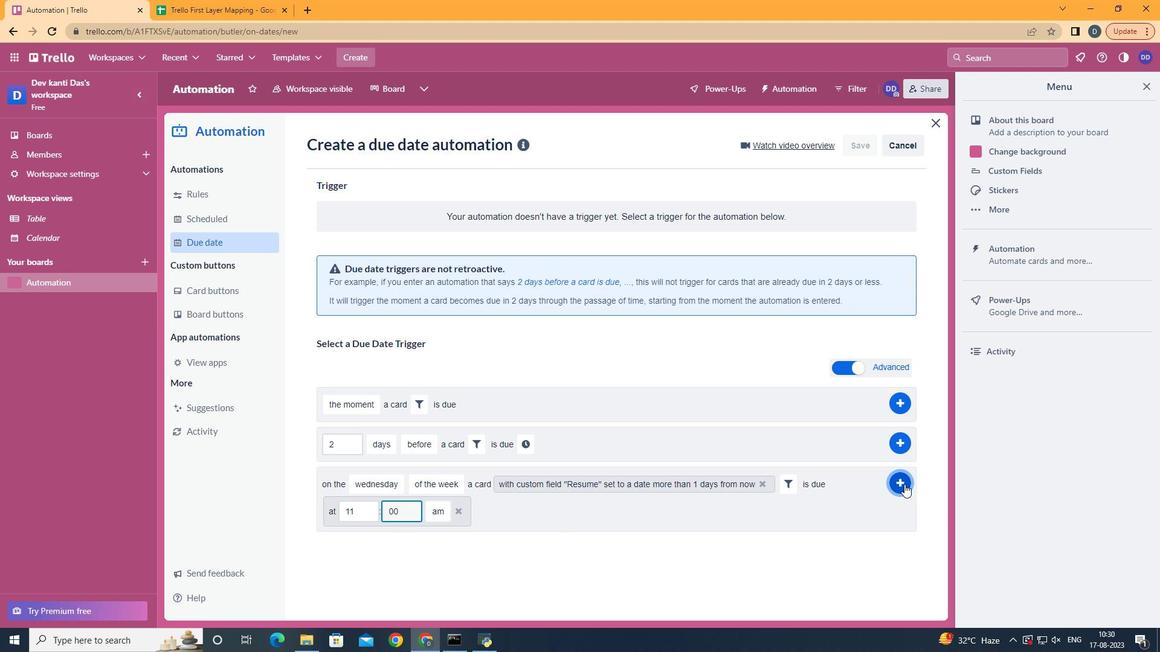
Action: Mouse pressed left at (901, 481)
Screenshot: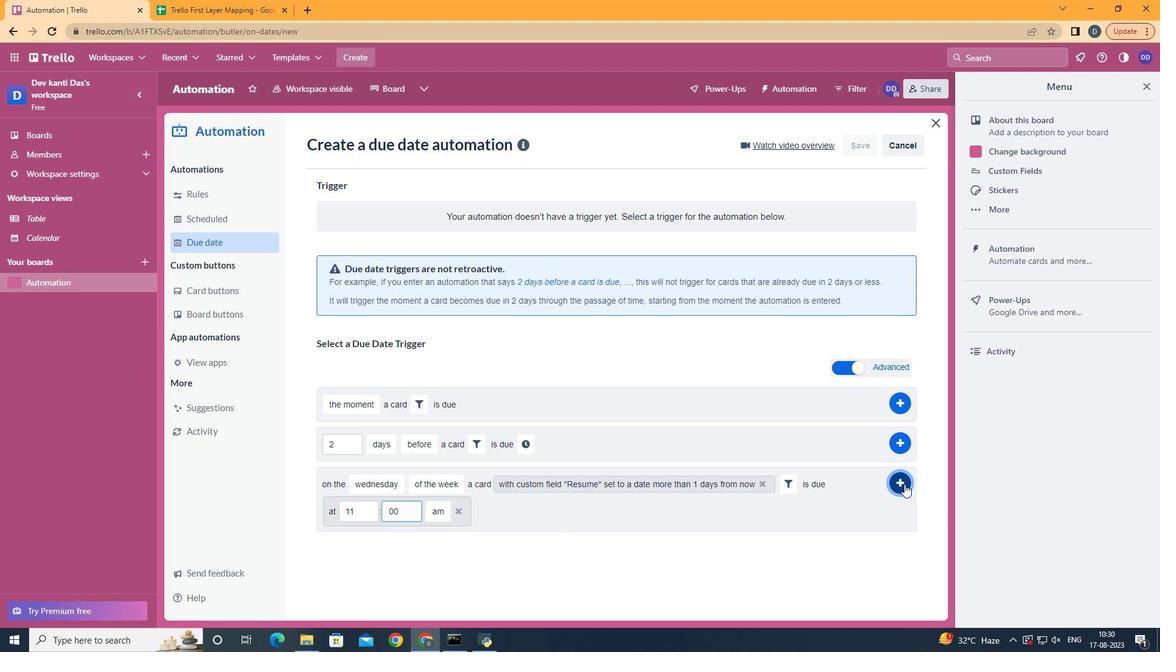 
